 Task: In the Company 'baidu.com', Log call with description : 'Potential customer interested in our product.'; Select call outcome: 'Busy '; Select call Direction: Inbound; Add date: '25 August, 2023' and time 12:00:PM. Logged in from softage.1@softage.net
Action: Mouse moved to (90, 62)
Screenshot: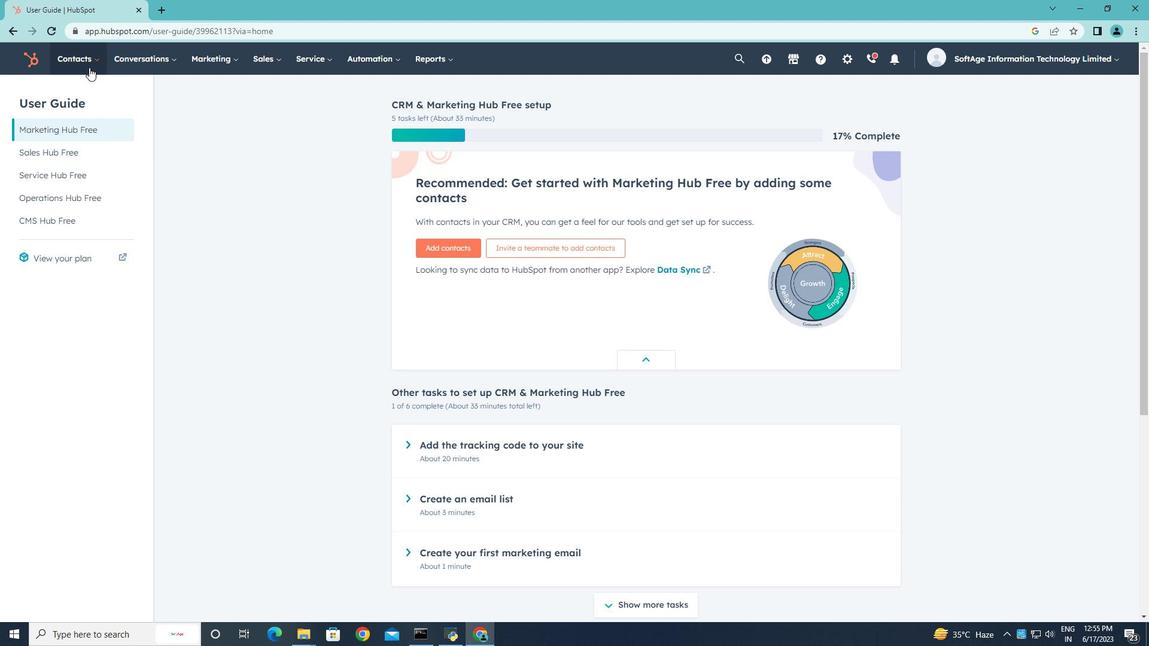 
Action: Mouse pressed left at (90, 62)
Screenshot: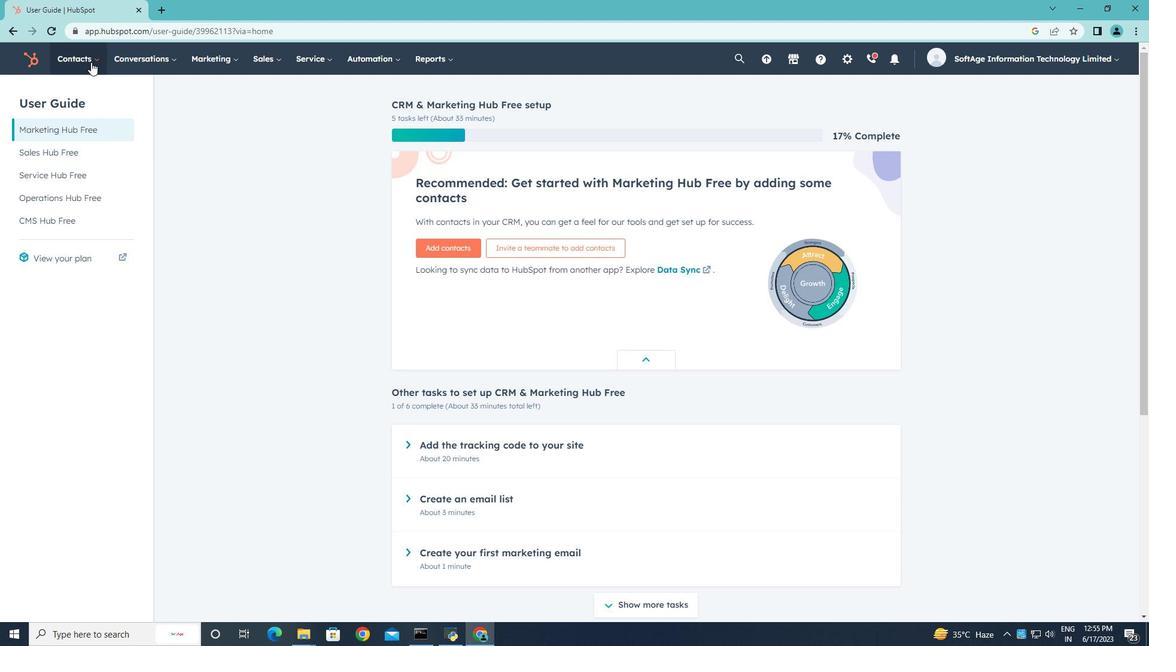 
Action: Mouse moved to (93, 119)
Screenshot: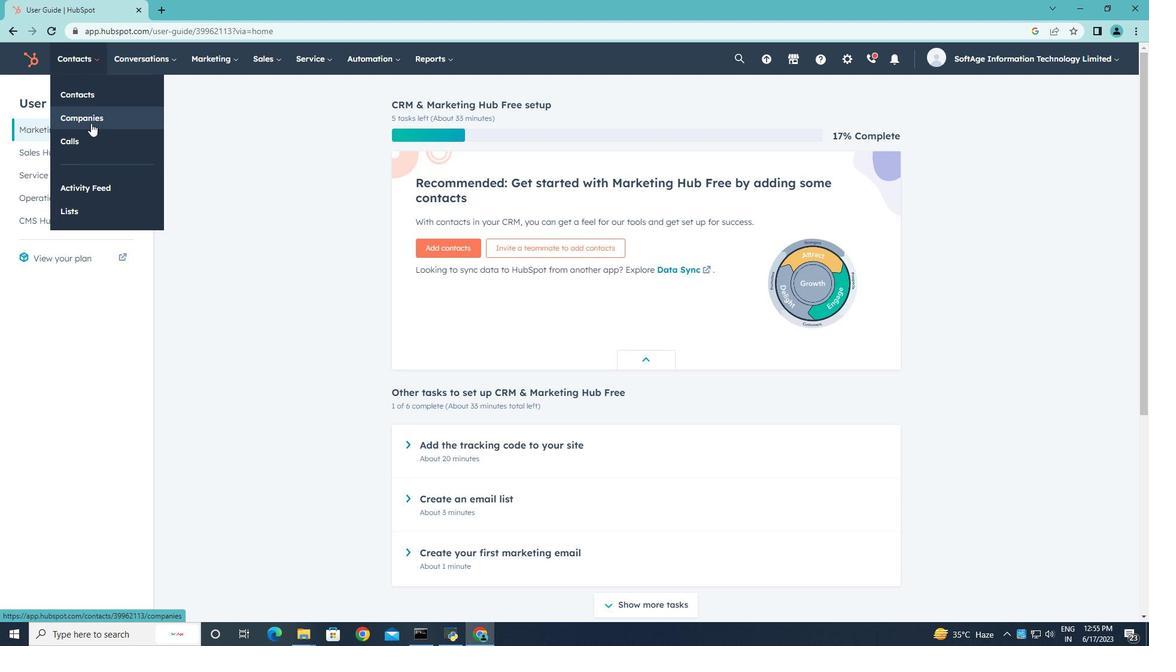 
Action: Mouse pressed left at (93, 119)
Screenshot: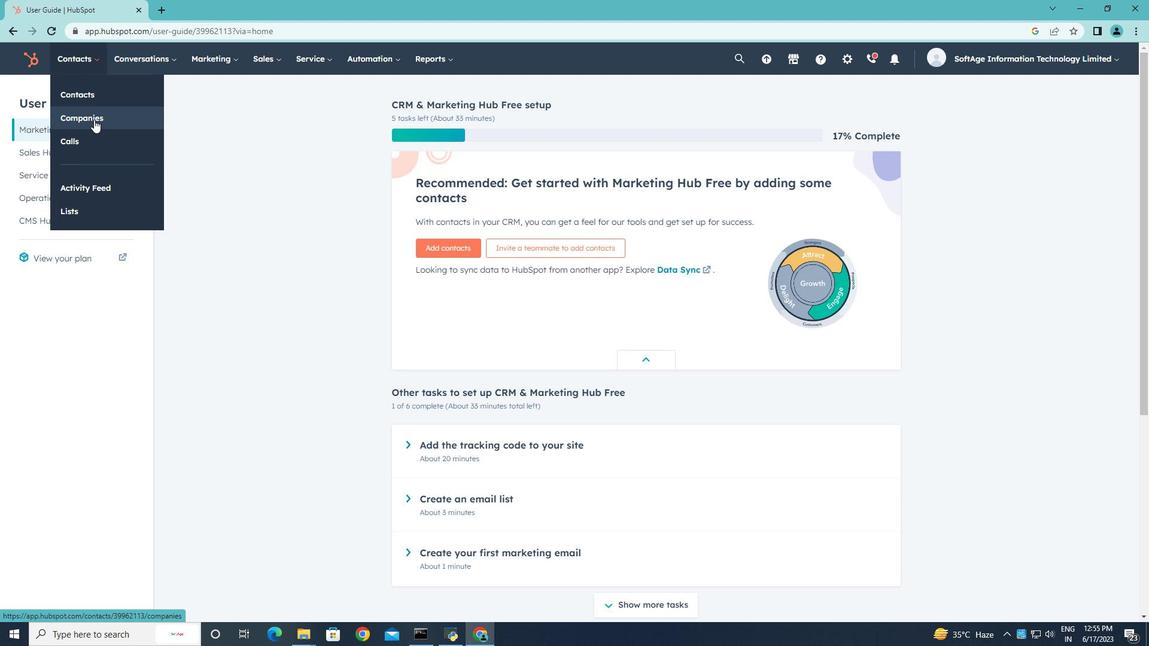 
Action: Mouse moved to (111, 192)
Screenshot: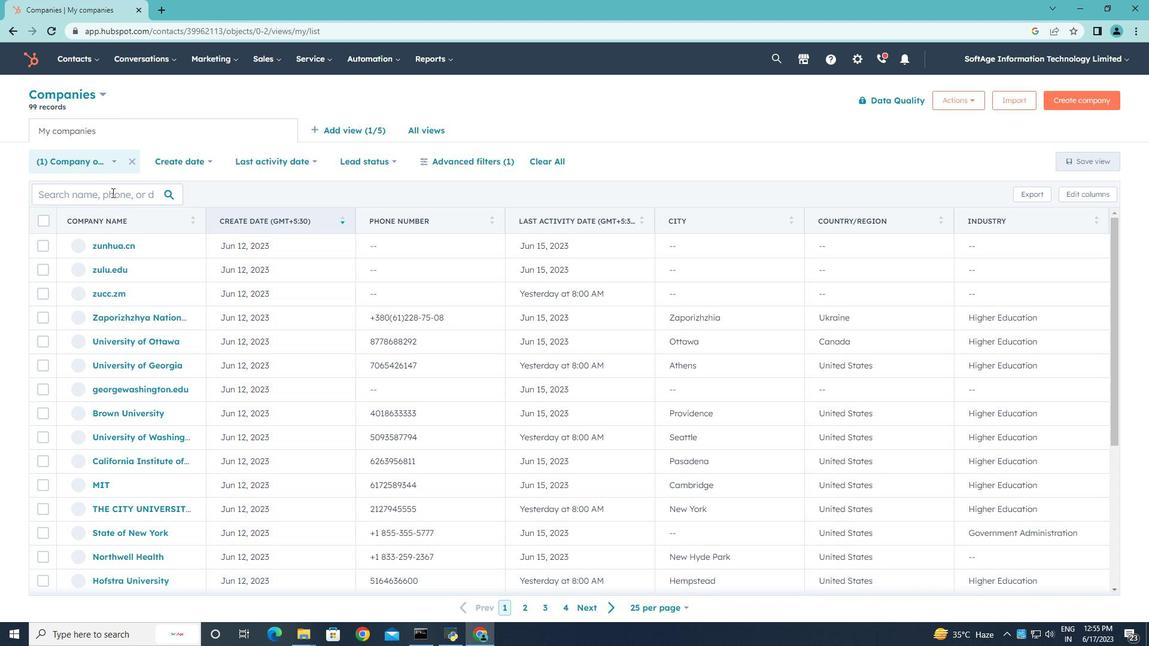 
Action: Mouse pressed left at (111, 192)
Screenshot: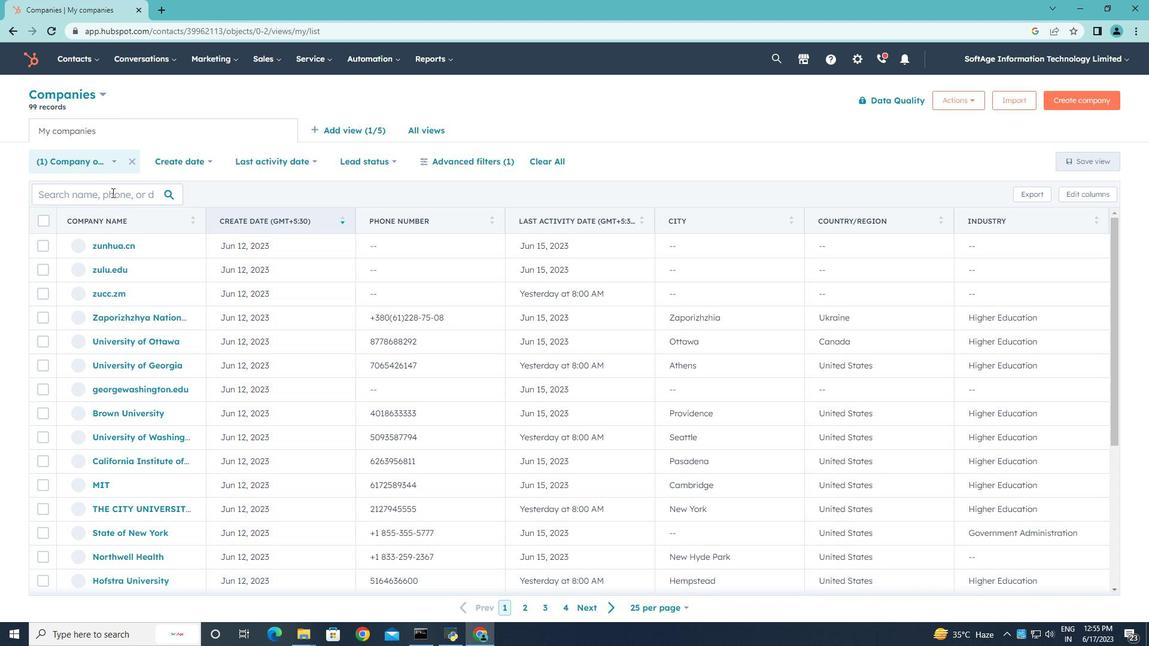 
Action: Key pressed baidu.com
Screenshot: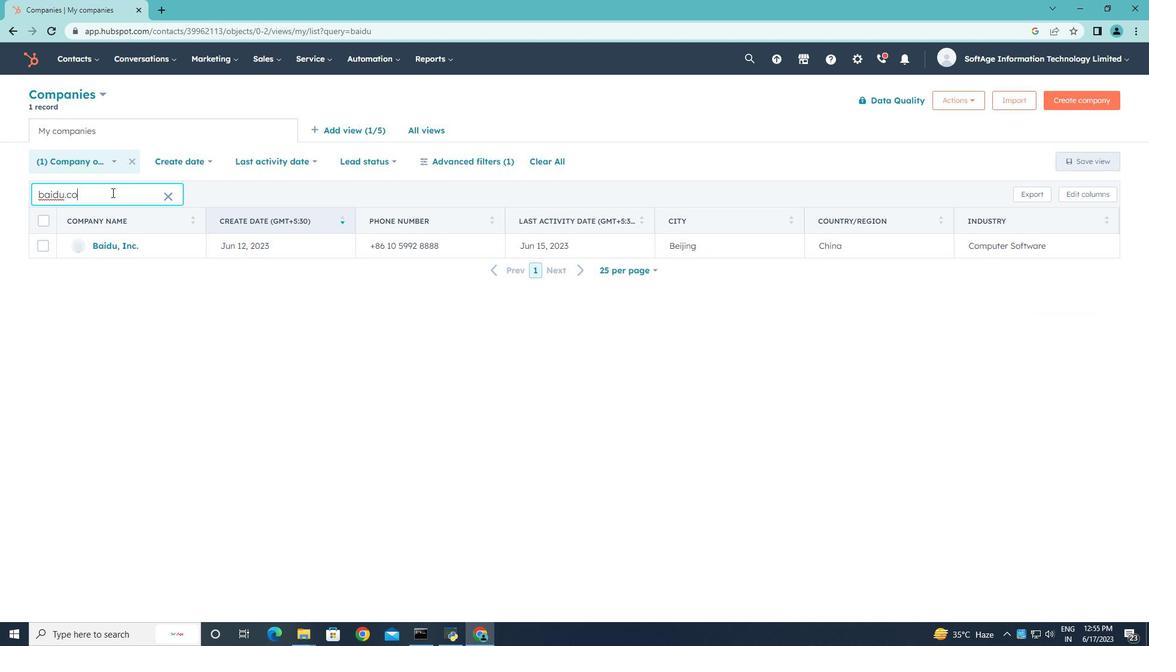 
Action: Mouse moved to (106, 245)
Screenshot: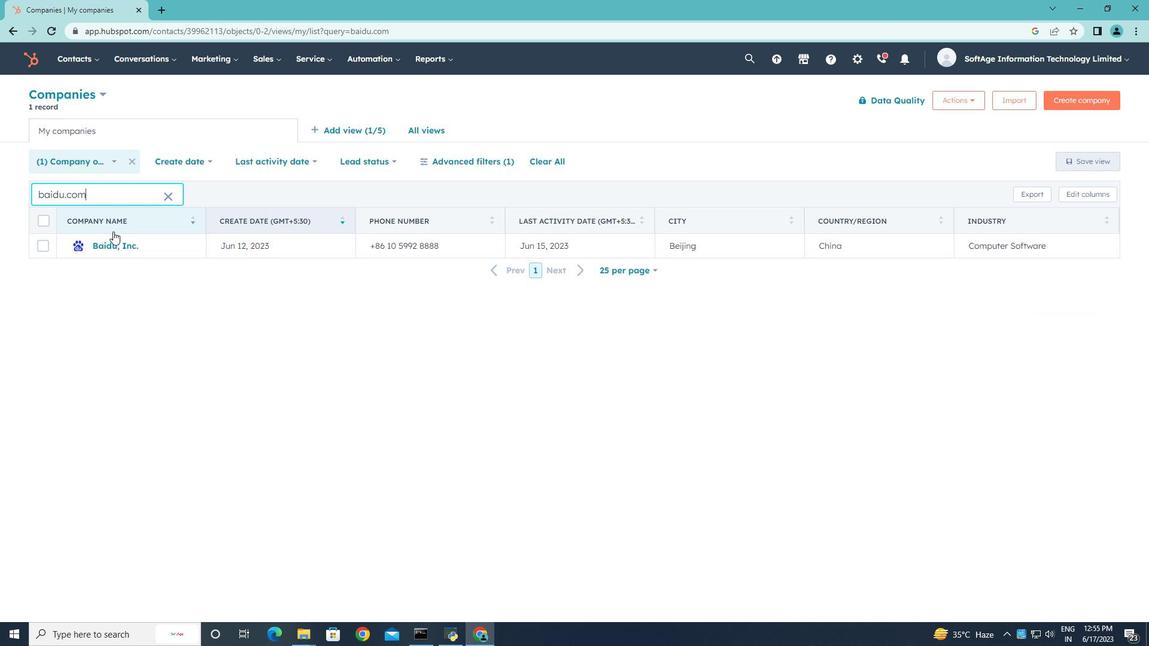 
Action: Mouse pressed left at (106, 245)
Screenshot: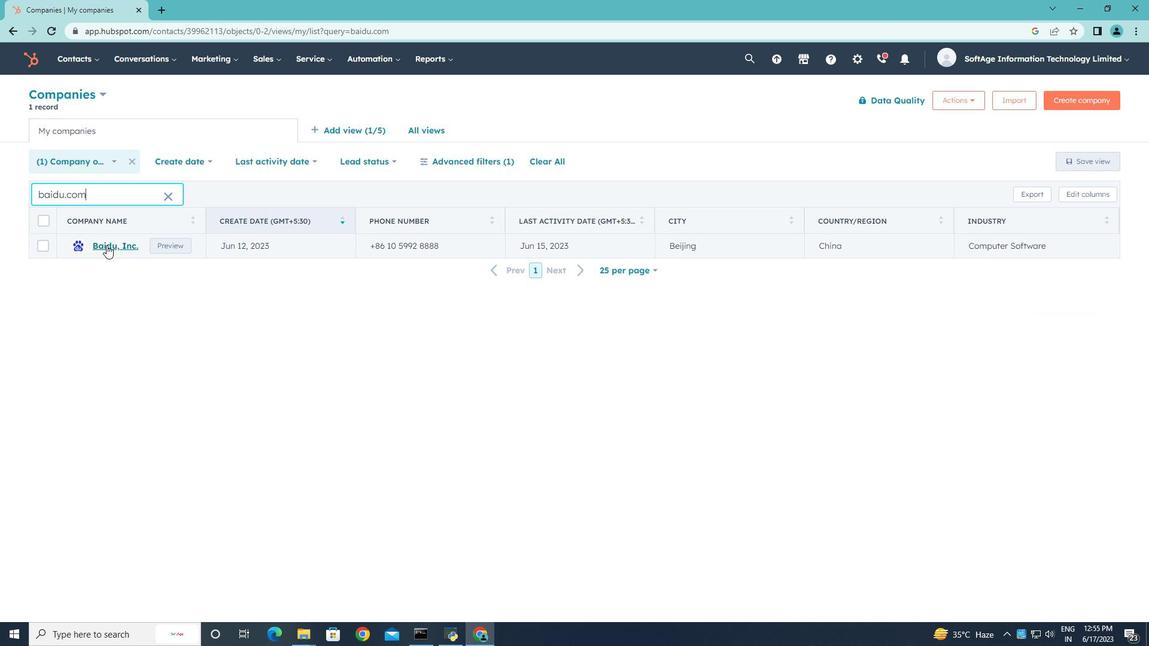 
Action: Mouse moved to (228, 204)
Screenshot: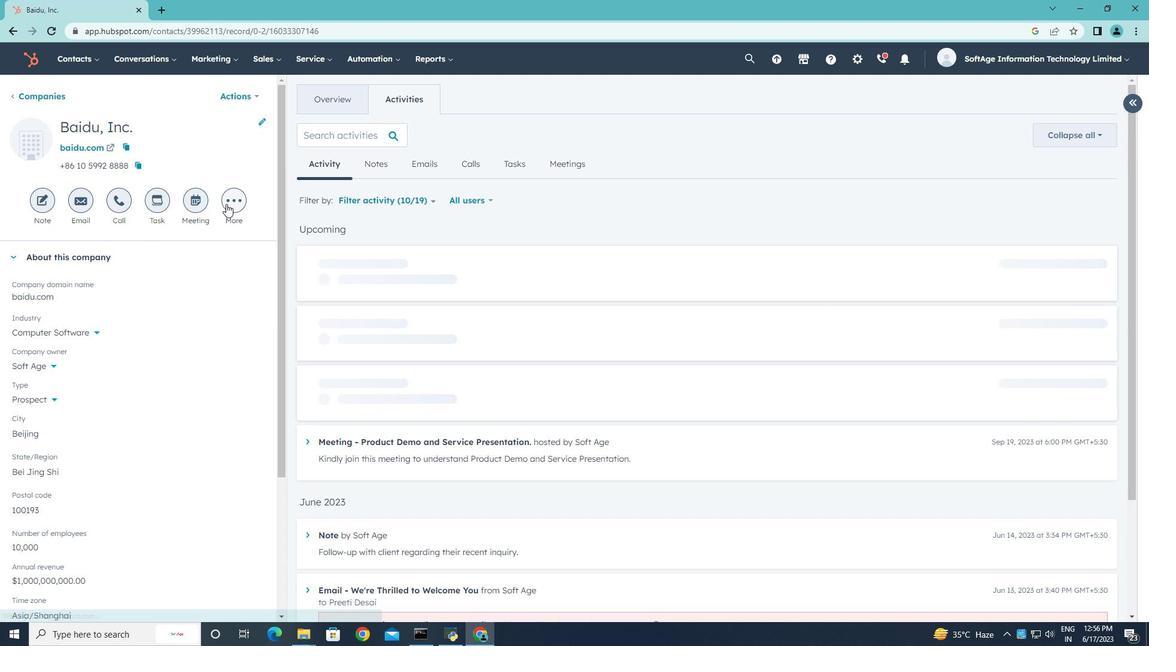 
Action: Mouse pressed left at (228, 204)
Screenshot: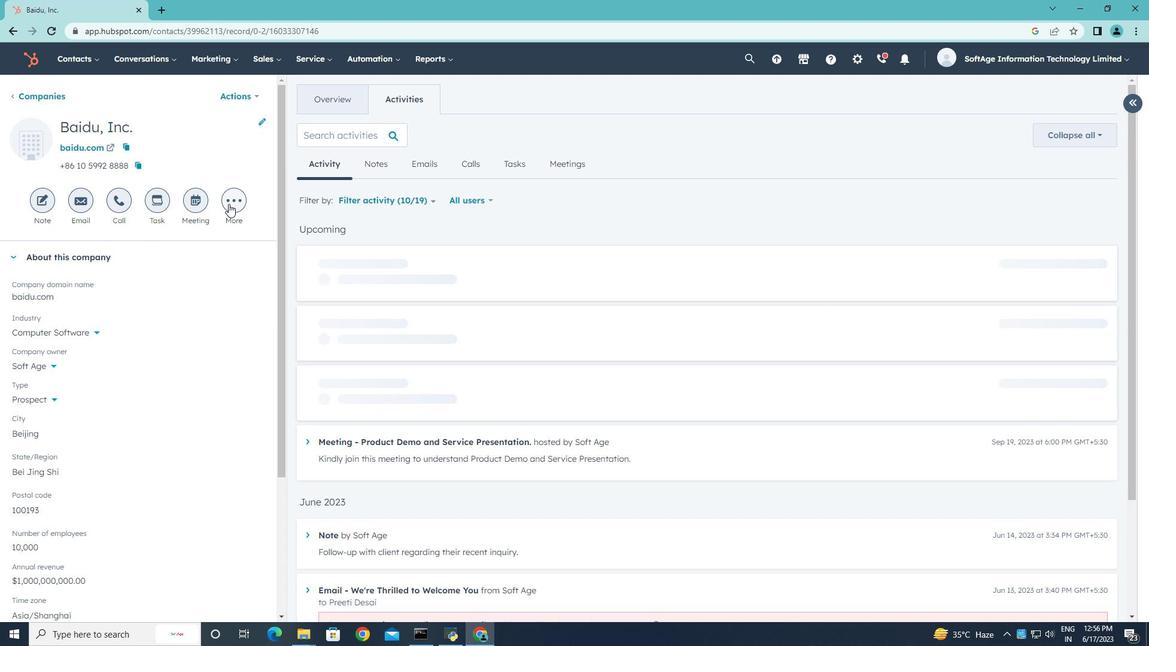 
Action: Mouse moved to (221, 301)
Screenshot: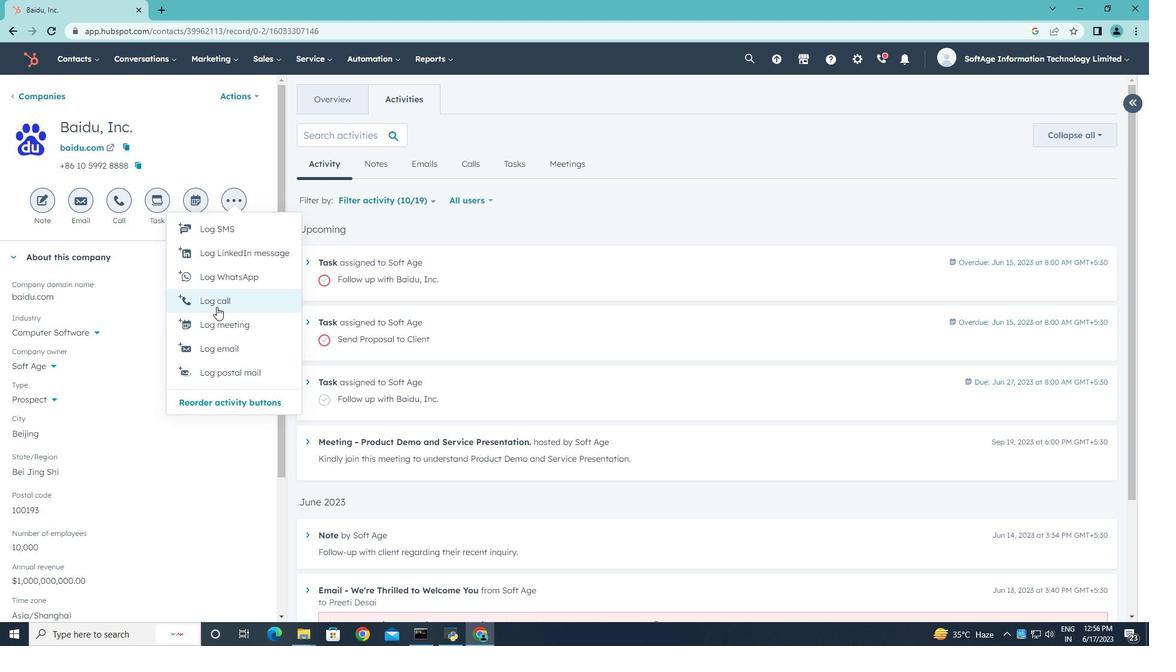 
Action: Mouse pressed left at (221, 301)
Screenshot: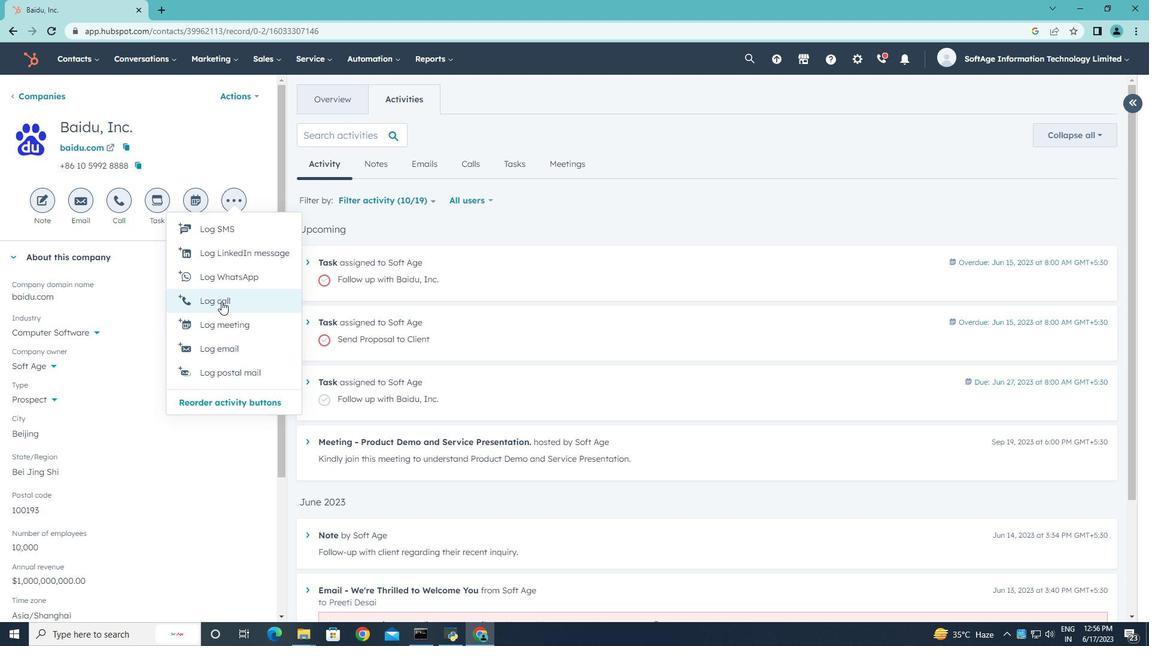 
Action: Key pressed <Key.shift><Key.shift><Key.shift>Potential<Key.space>customer<Key.space>interested<Key.space>in<Key.space>our<Key.space>pri<Key.backspace>oduct.
Screenshot: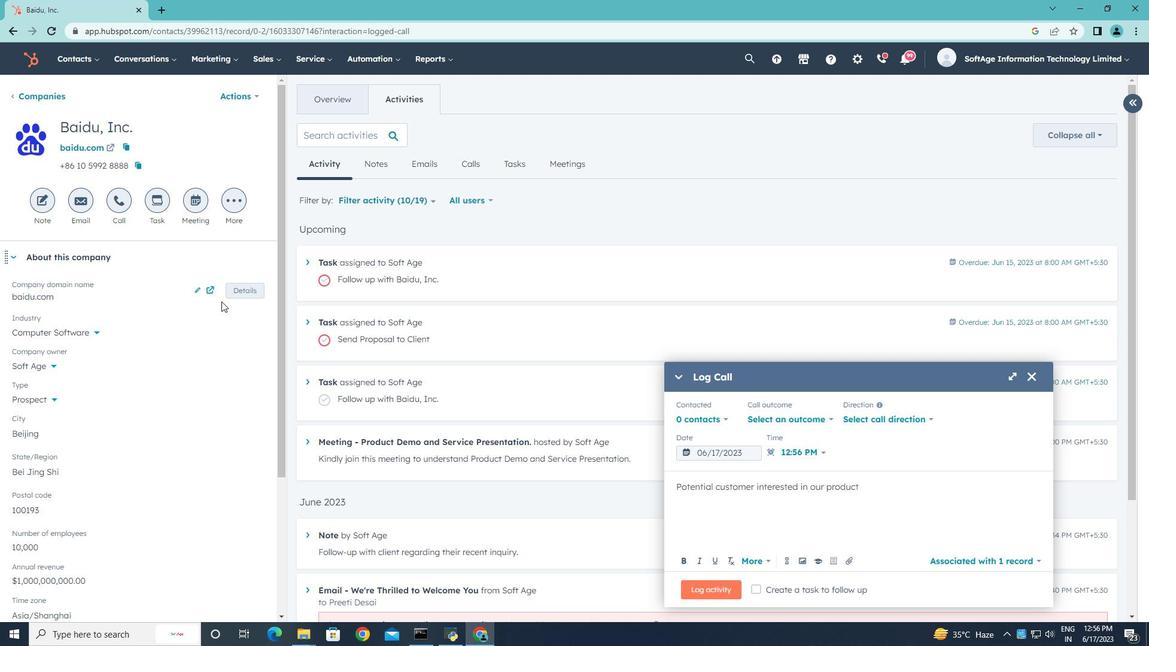 
Action: Mouse moved to (831, 421)
Screenshot: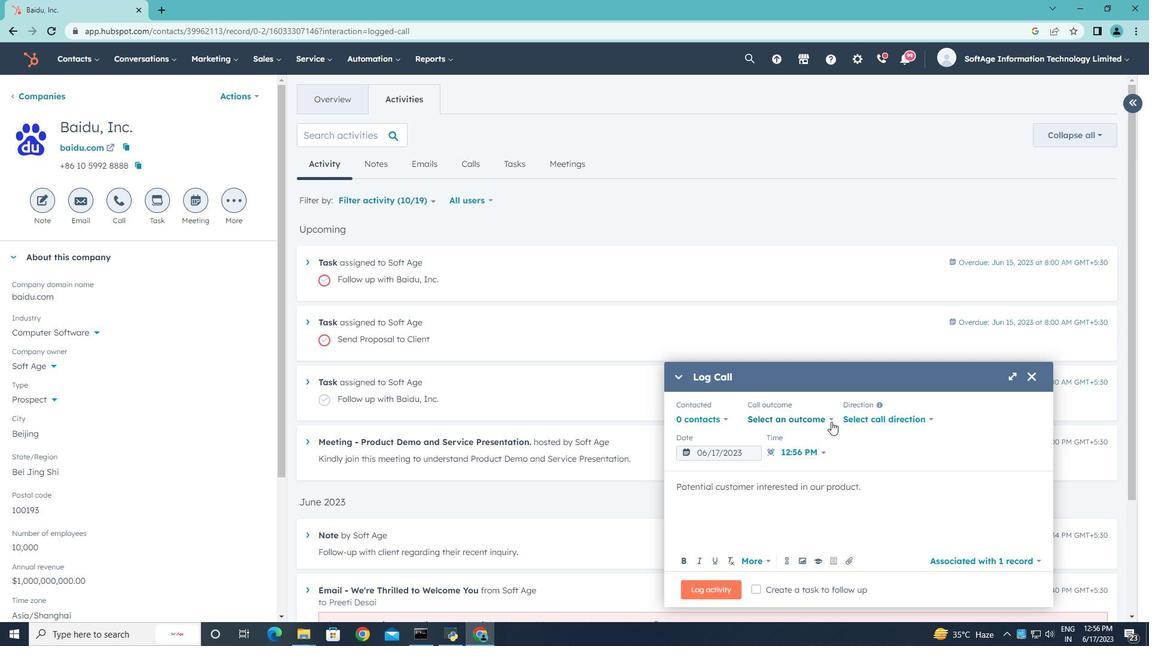 
Action: Mouse pressed left at (831, 421)
Screenshot: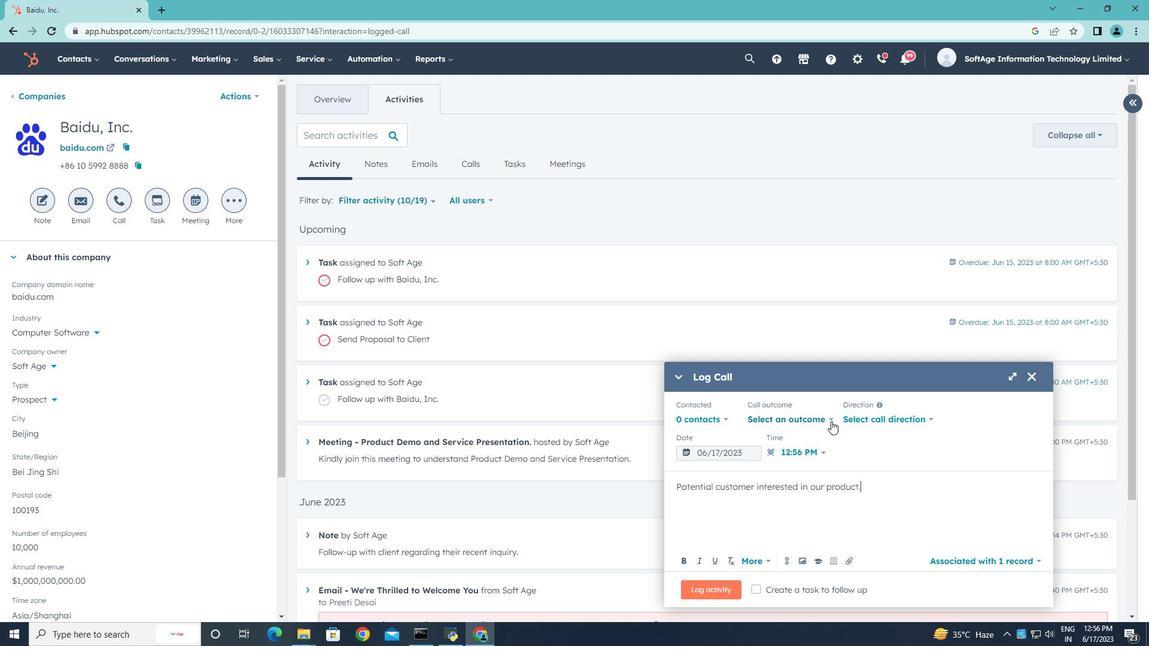 
Action: Mouse moved to (793, 450)
Screenshot: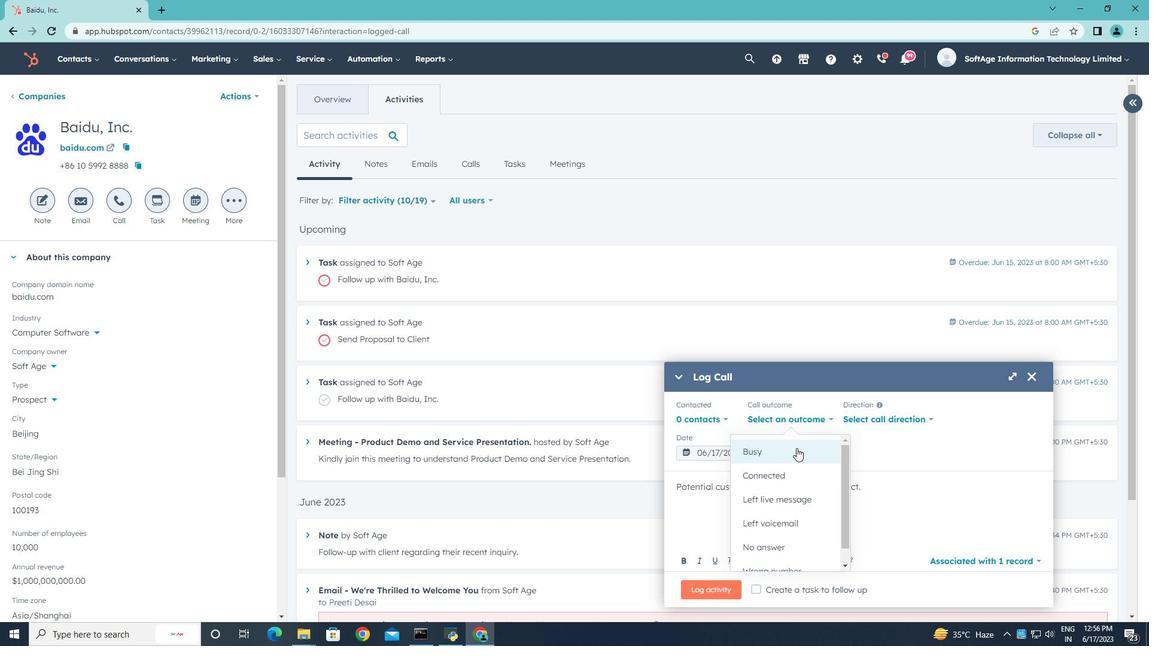 
Action: Mouse pressed left at (793, 450)
Screenshot: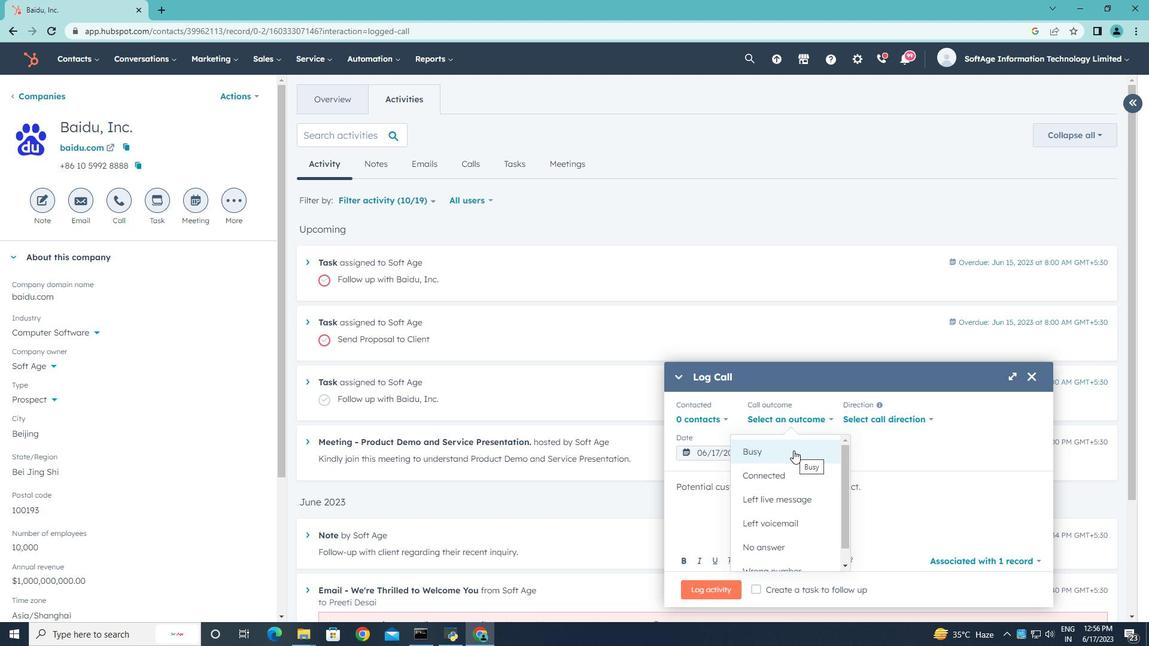 
Action: Mouse moved to (871, 418)
Screenshot: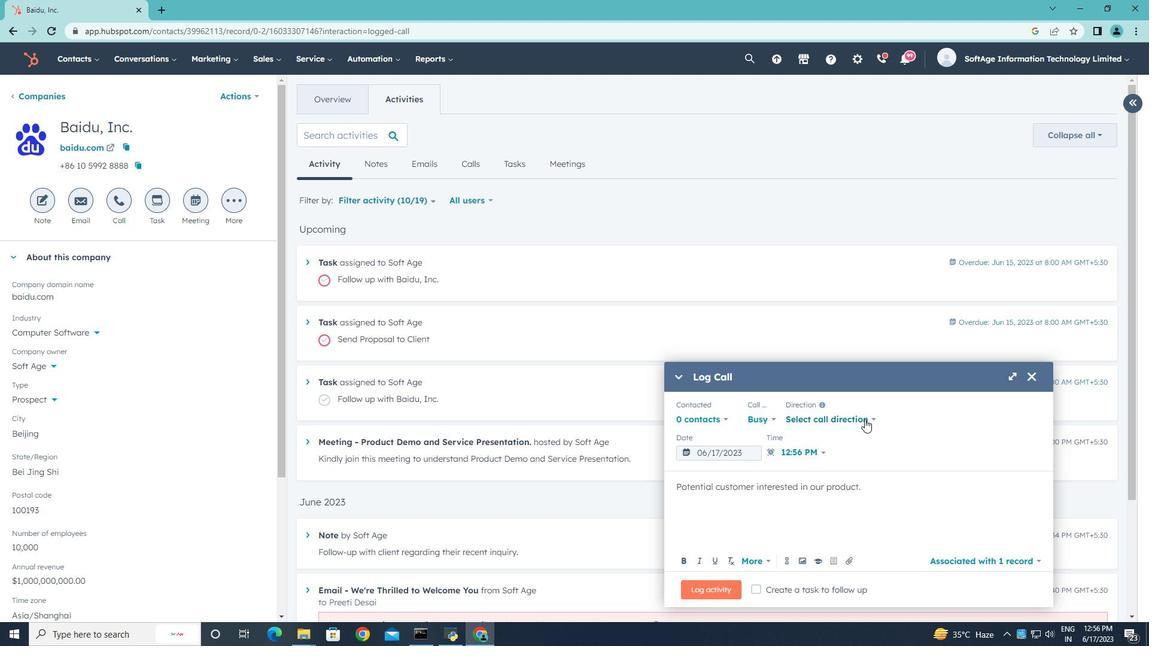 
Action: Mouse pressed left at (871, 418)
Screenshot: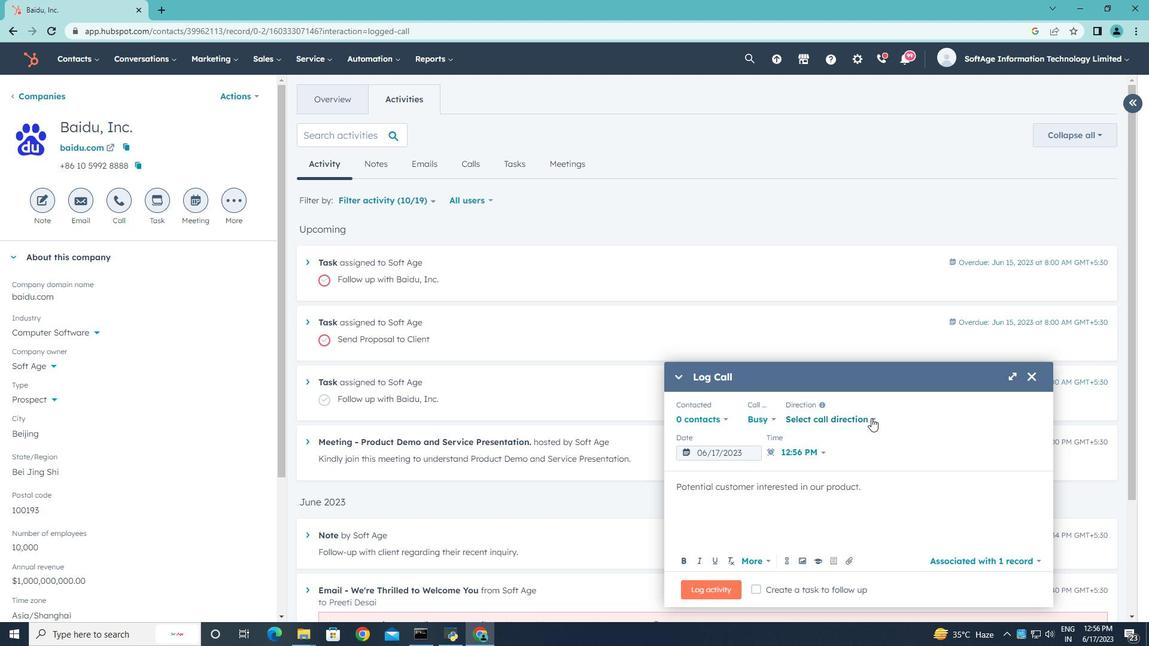 
Action: Mouse moved to (832, 454)
Screenshot: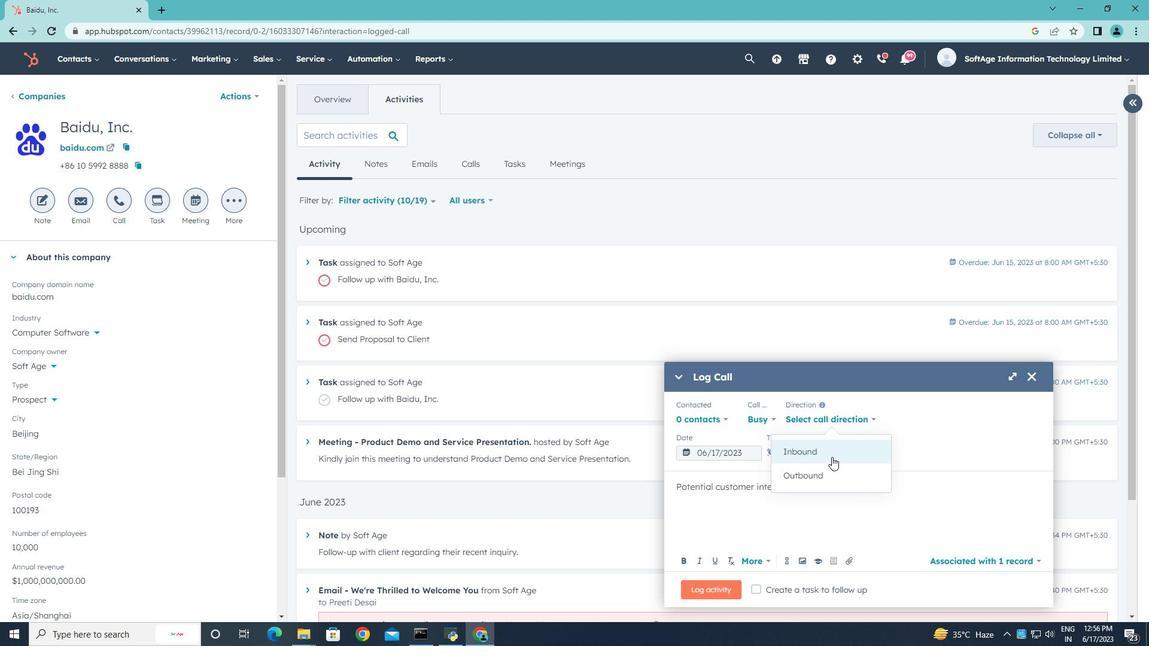 
Action: Mouse pressed left at (832, 454)
Screenshot: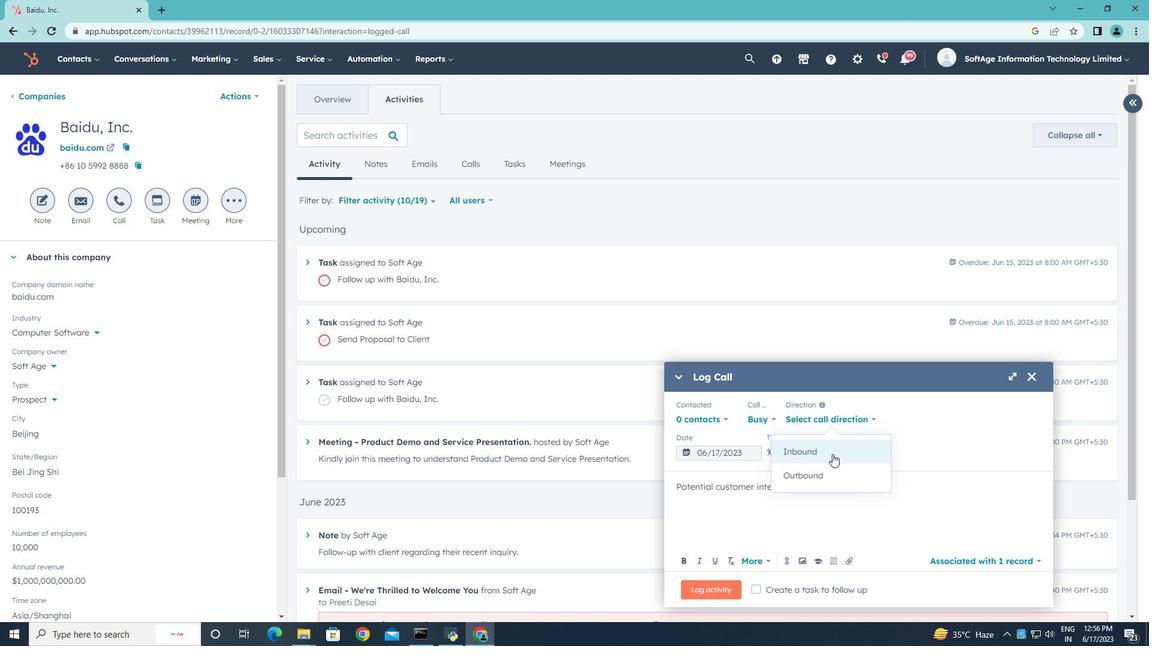 
Action: Mouse moved to (919, 422)
Screenshot: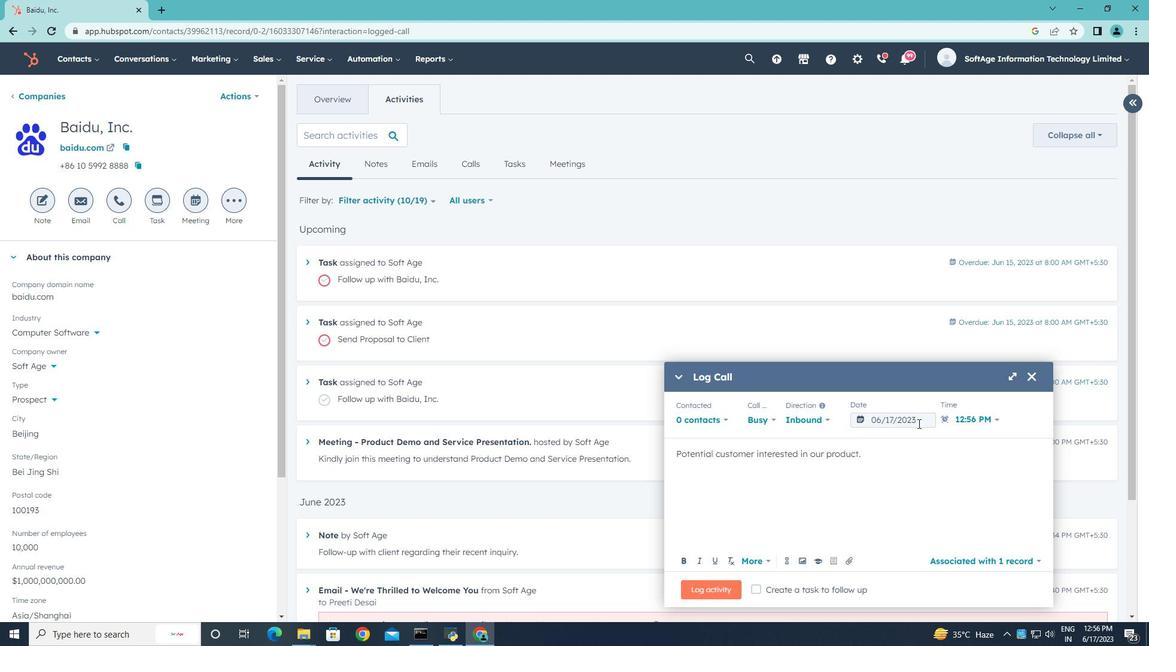 
Action: Mouse pressed left at (919, 422)
Screenshot: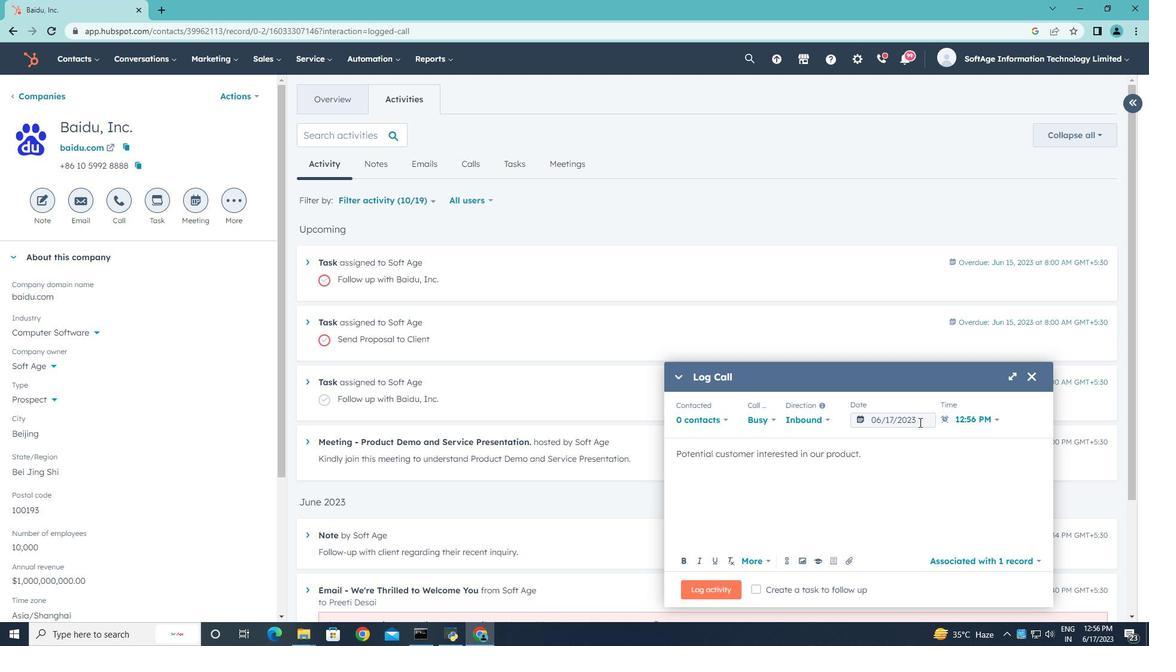 
Action: Mouse moved to (1005, 226)
Screenshot: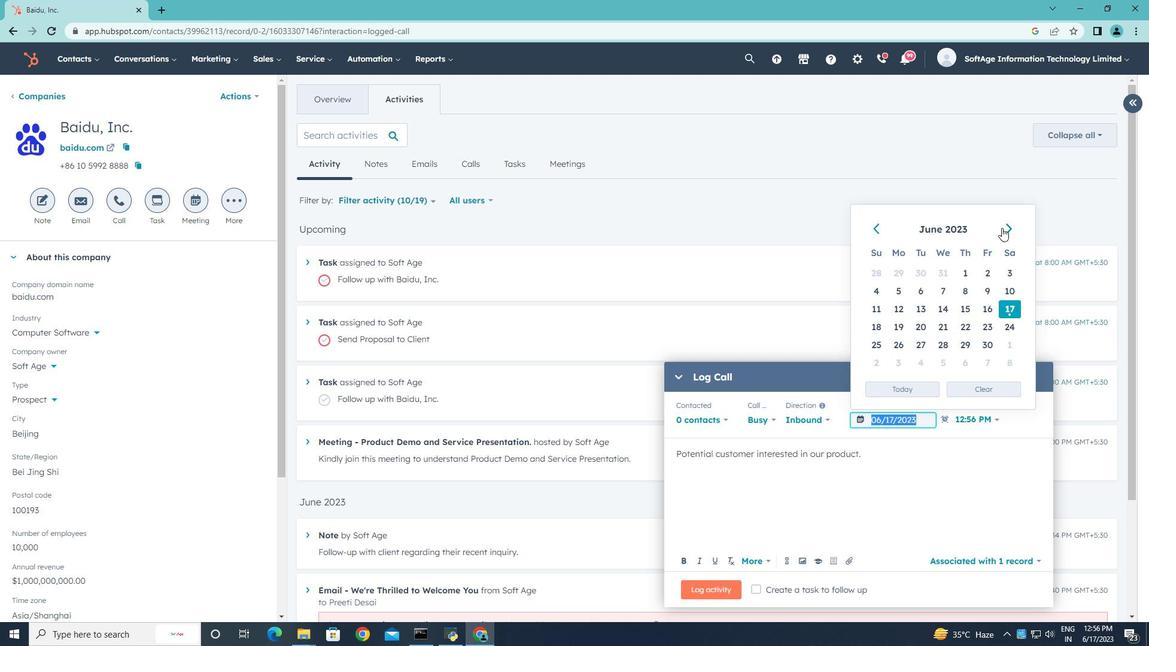 
Action: Mouse pressed left at (1005, 226)
Screenshot: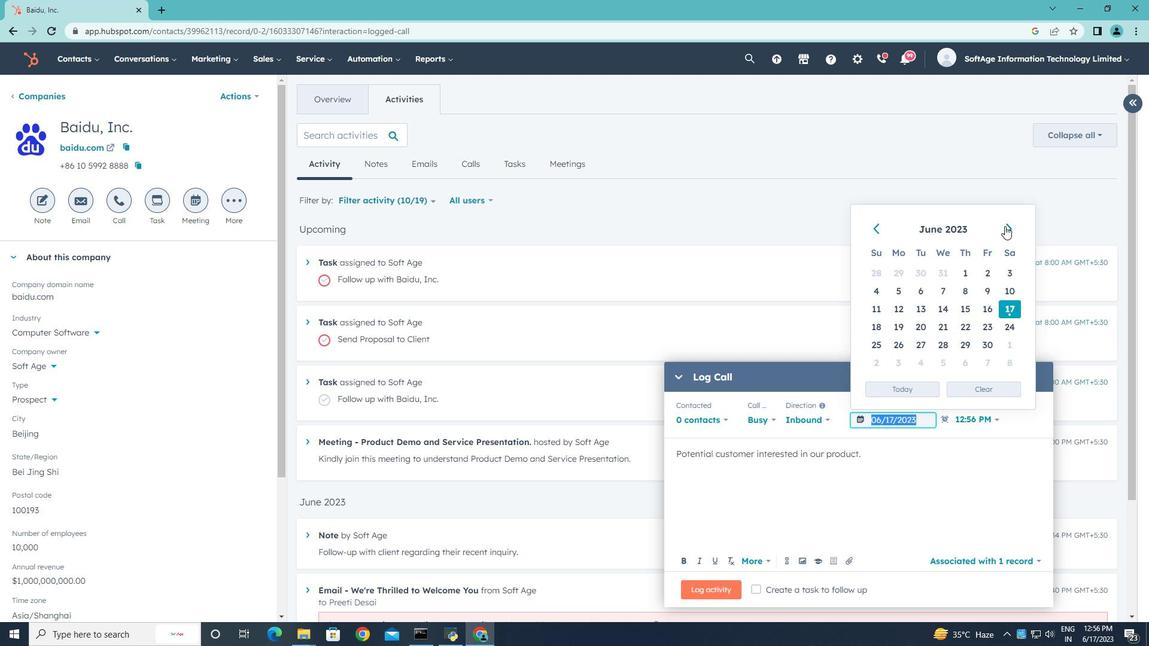 
Action: Mouse pressed left at (1005, 226)
Screenshot: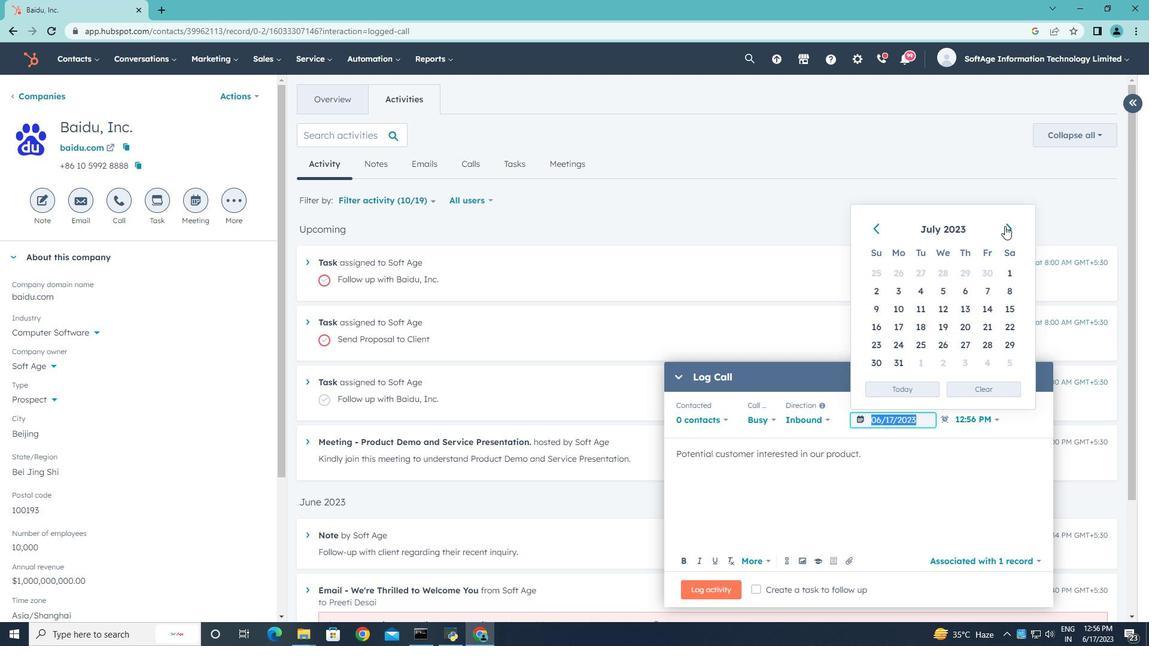
Action: Mouse moved to (985, 326)
Screenshot: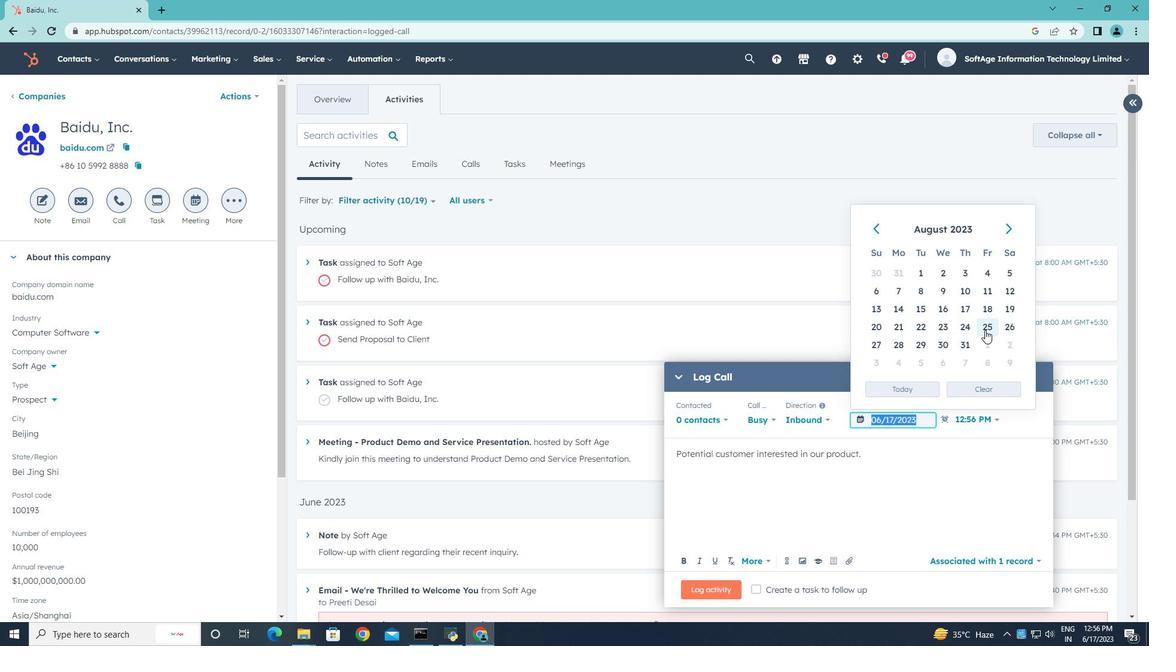 
Action: Mouse pressed left at (985, 326)
Screenshot: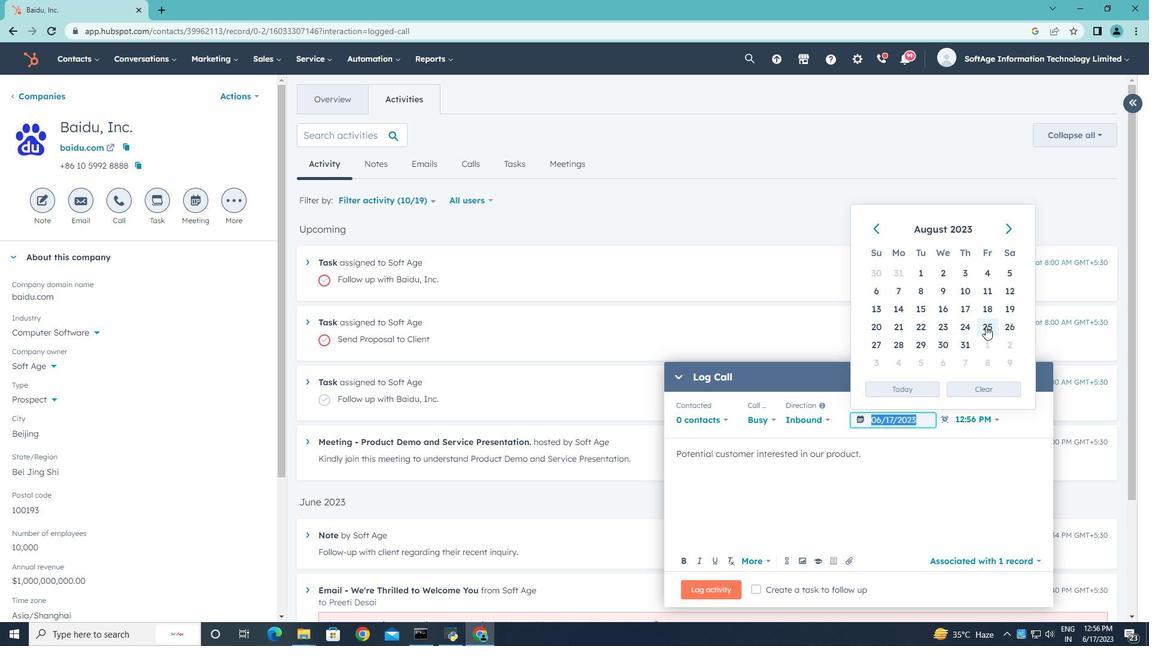 
Action: Mouse moved to (994, 416)
Screenshot: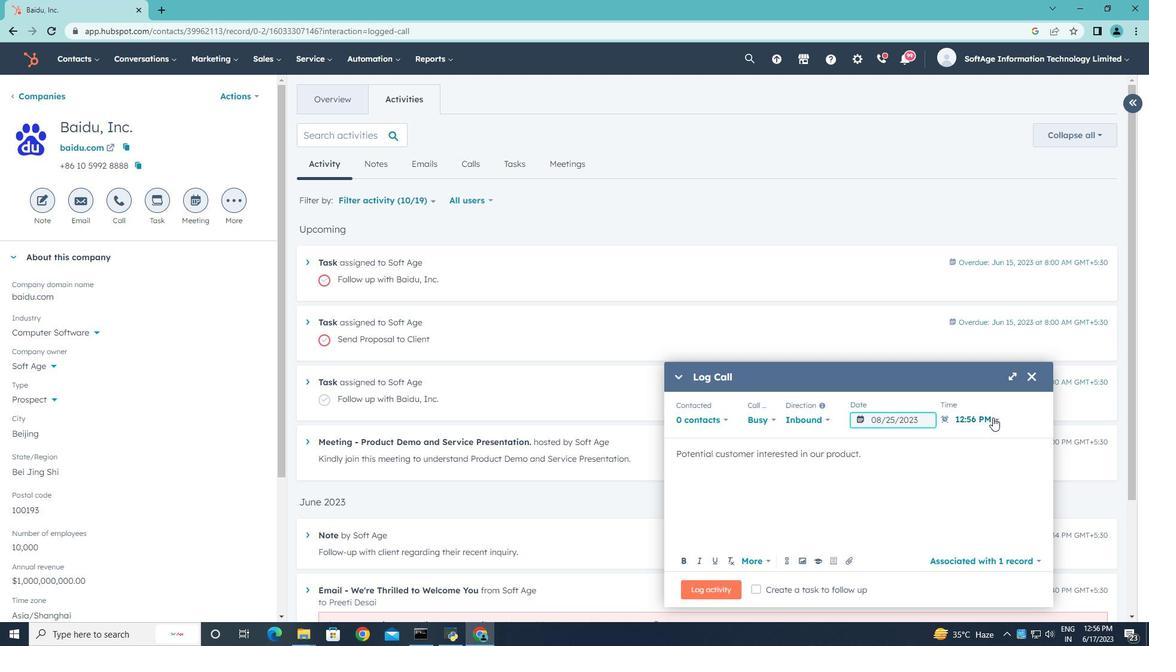 
Action: Mouse pressed left at (994, 416)
Screenshot: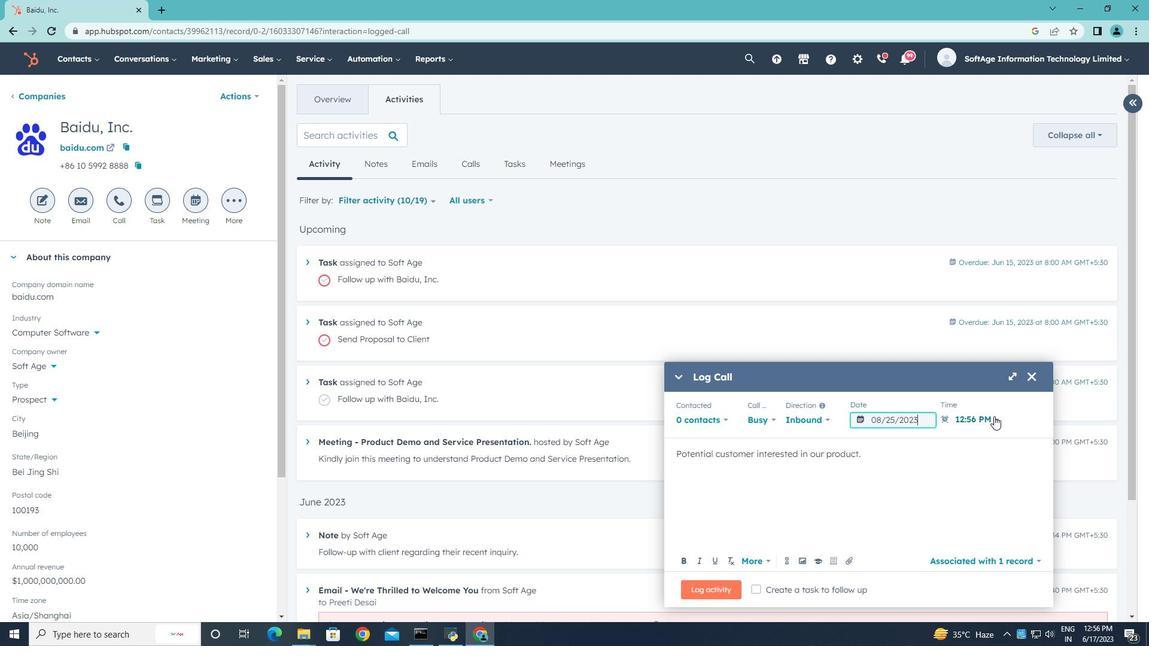 
Action: Mouse moved to (964, 503)
Screenshot: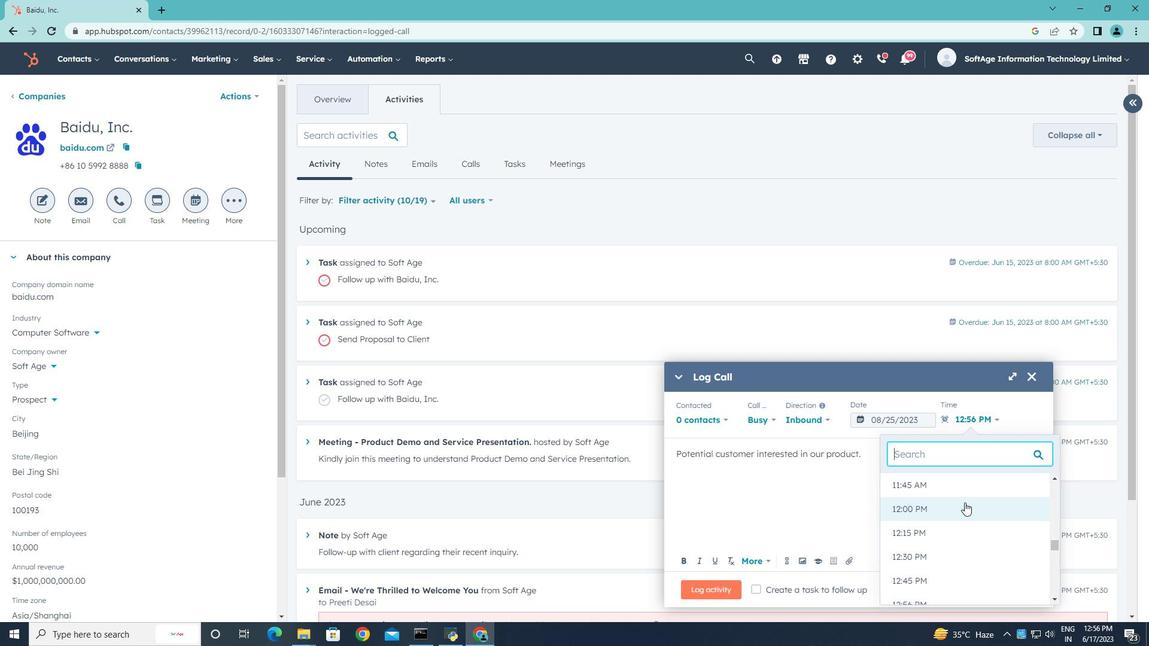 
Action: Mouse pressed left at (964, 503)
Screenshot: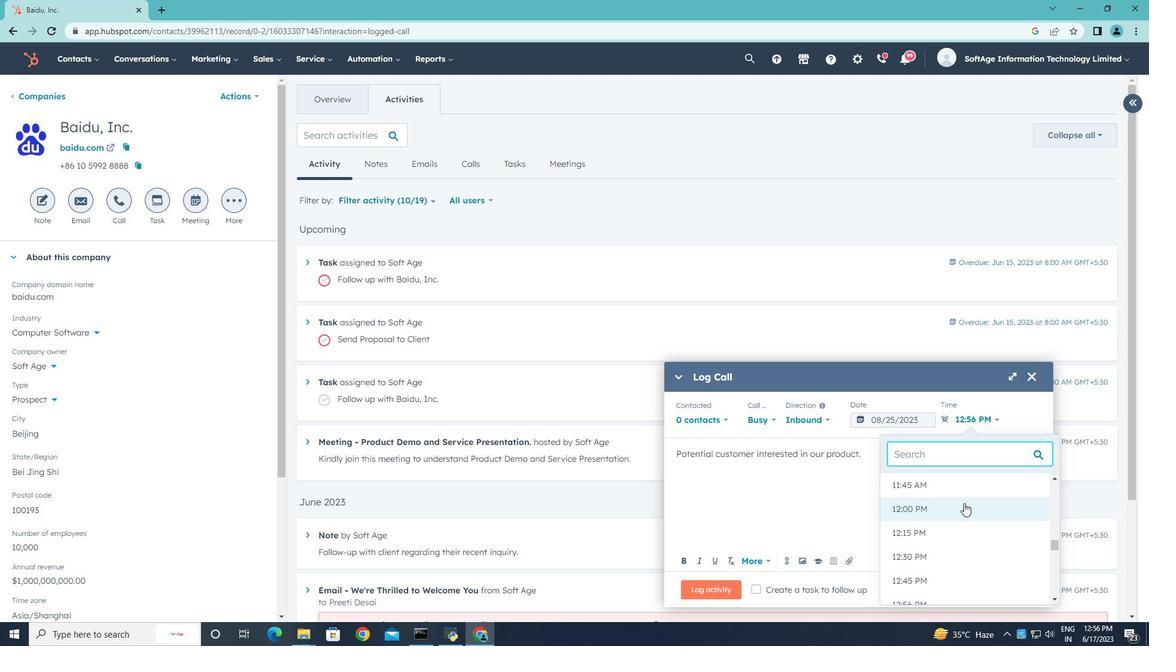 
Action: Mouse moved to (704, 587)
Screenshot: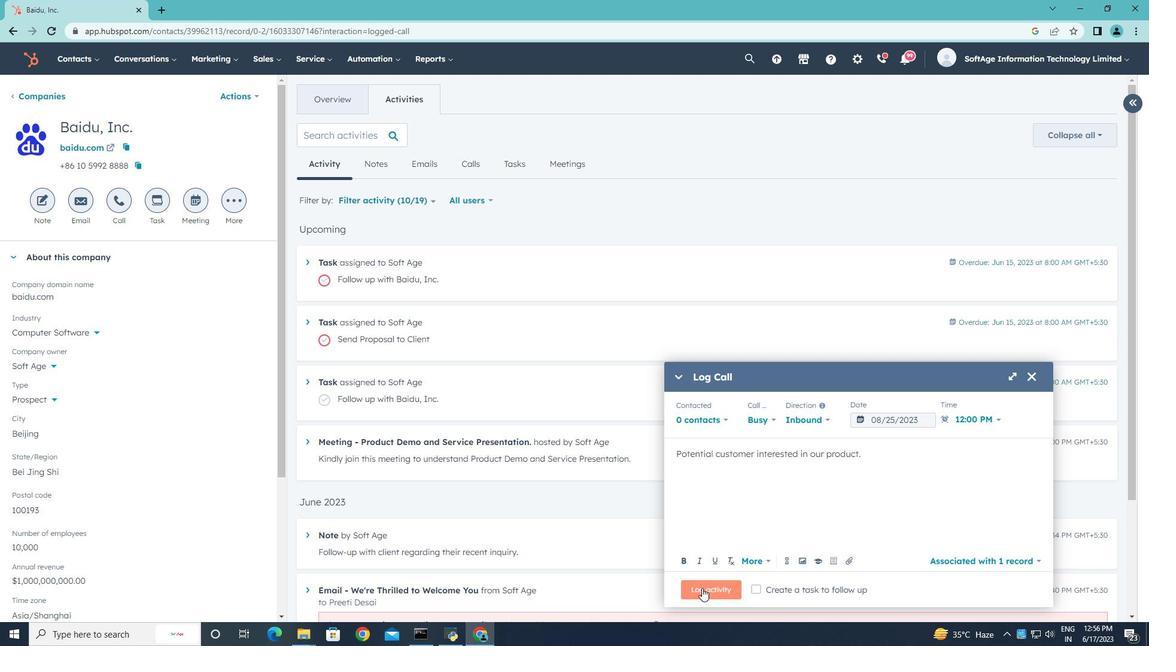
Action: Mouse pressed left at (704, 587)
Screenshot: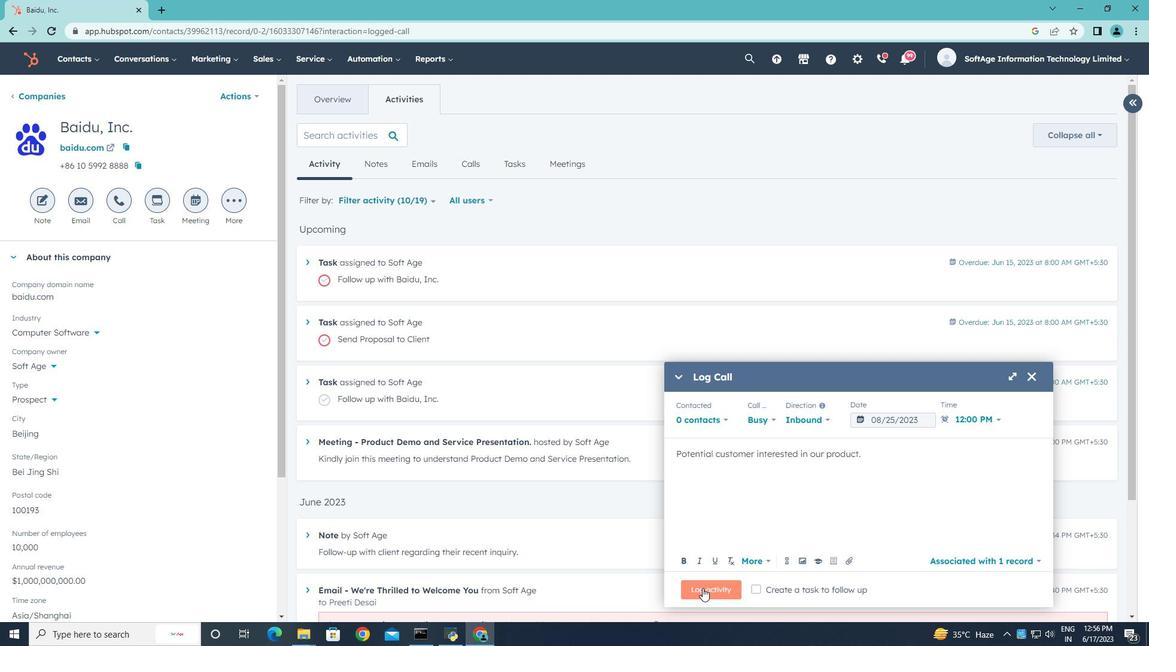 
Action: Mouse moved to (704, 586)
Screenshot: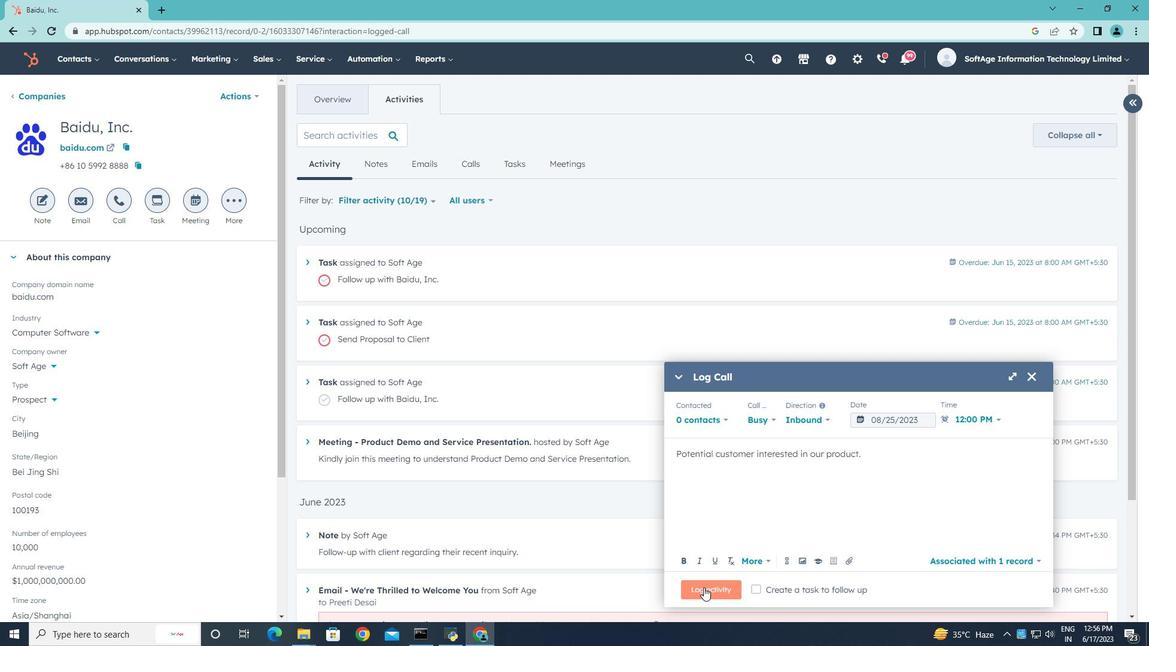 
